 Task: Create a due date automation trigger when advanced on, on the wednesday of the week a card is due add fields with custom field "Resume" set to a date more than 1 working days from now at 11:00 AM.
Action: Mouse moved to (1083, 80)
Screenshot: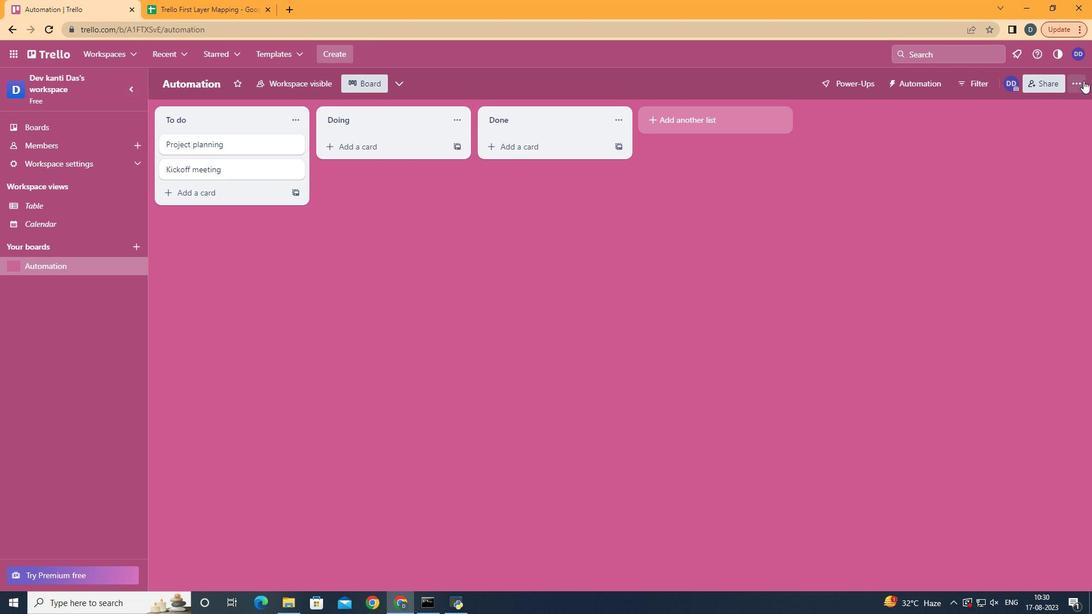 
Action: Mouse pressed left at (1083, 80)
Screenshot: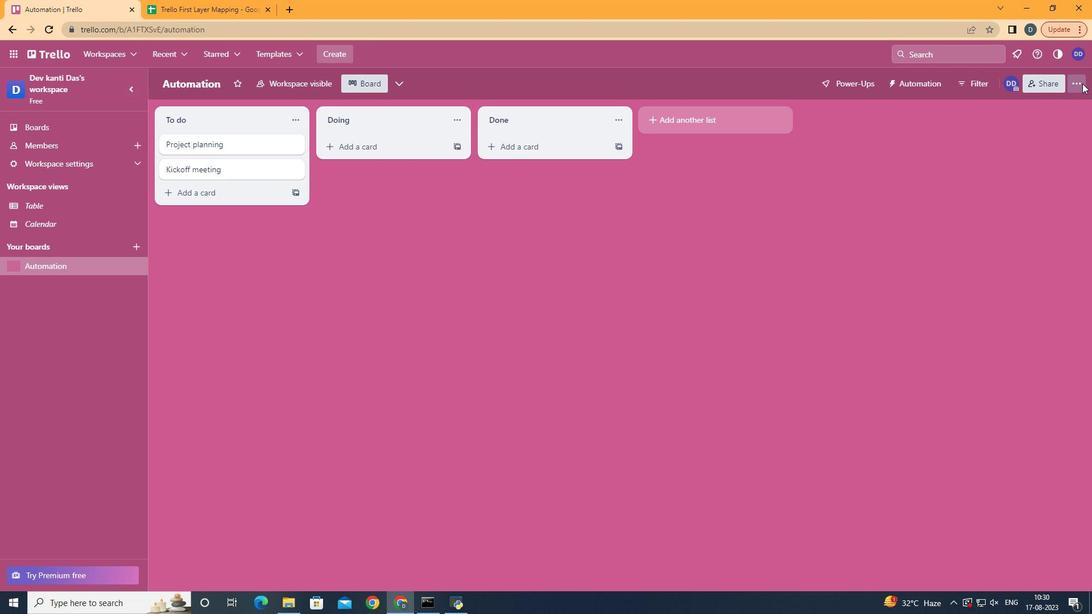 
Action: Mouse moved to (1010, 245)
Screenshot: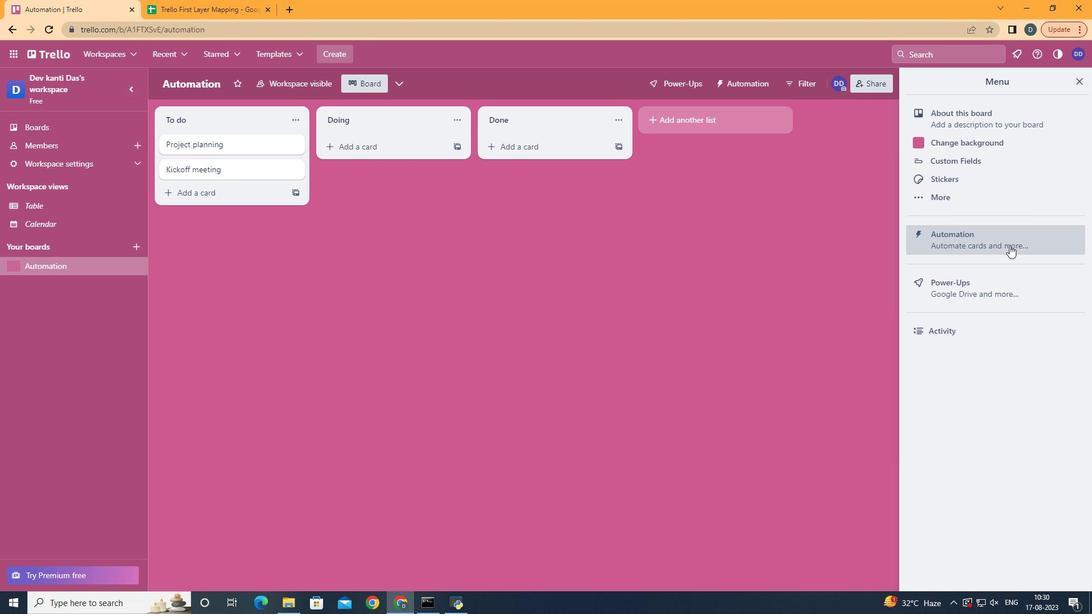 
Action: Mouse pressed left at (1010, 245)
Screenshot: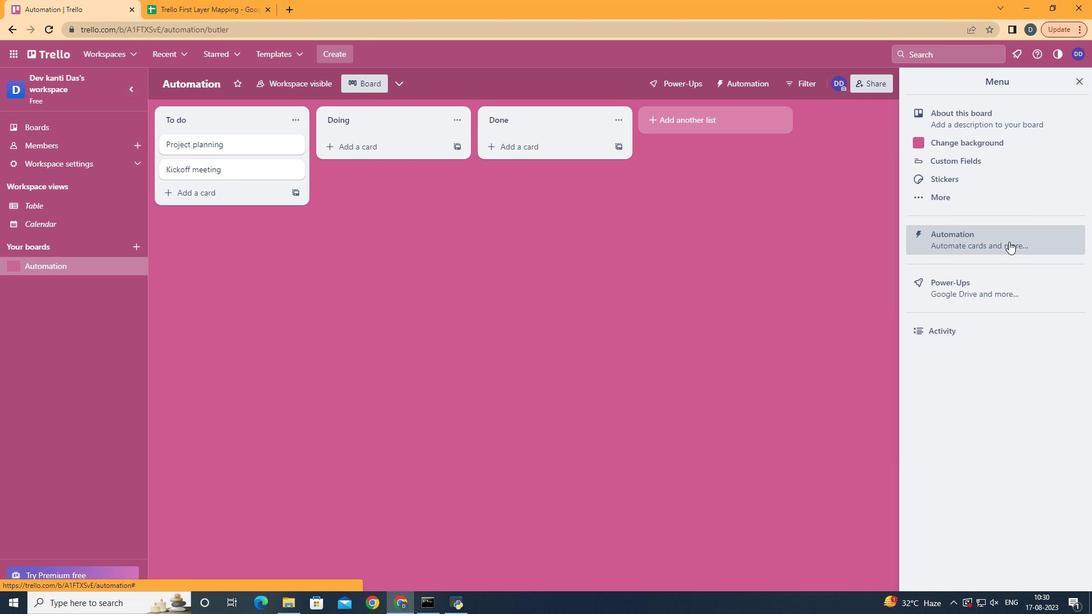 
Action: Mouse moved to (225, 224)
Screenshot: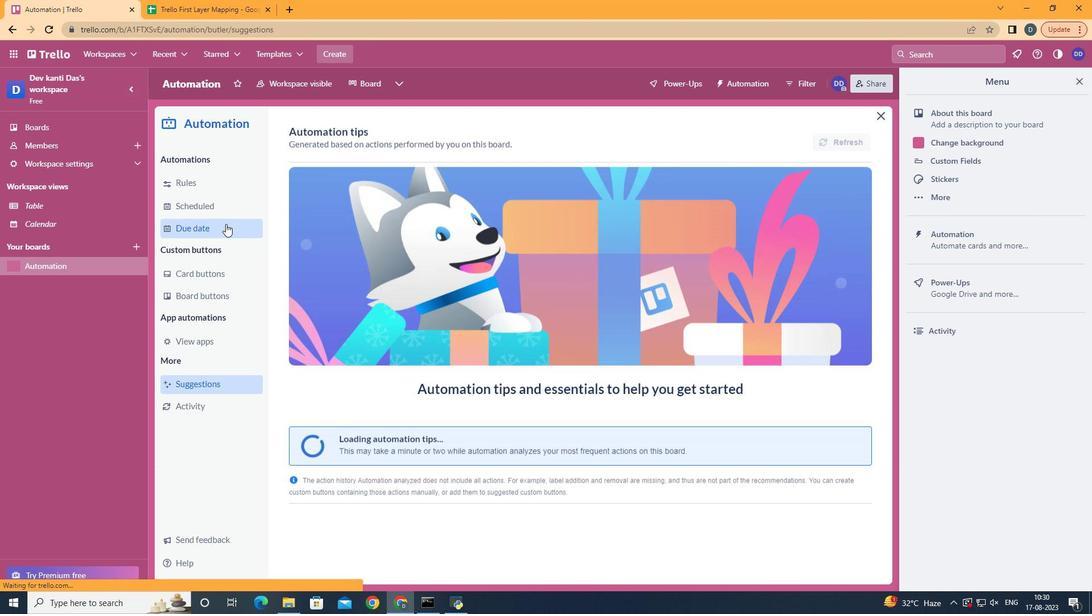 
Action: Mouse pressed left at (225, 224)
Screenshot: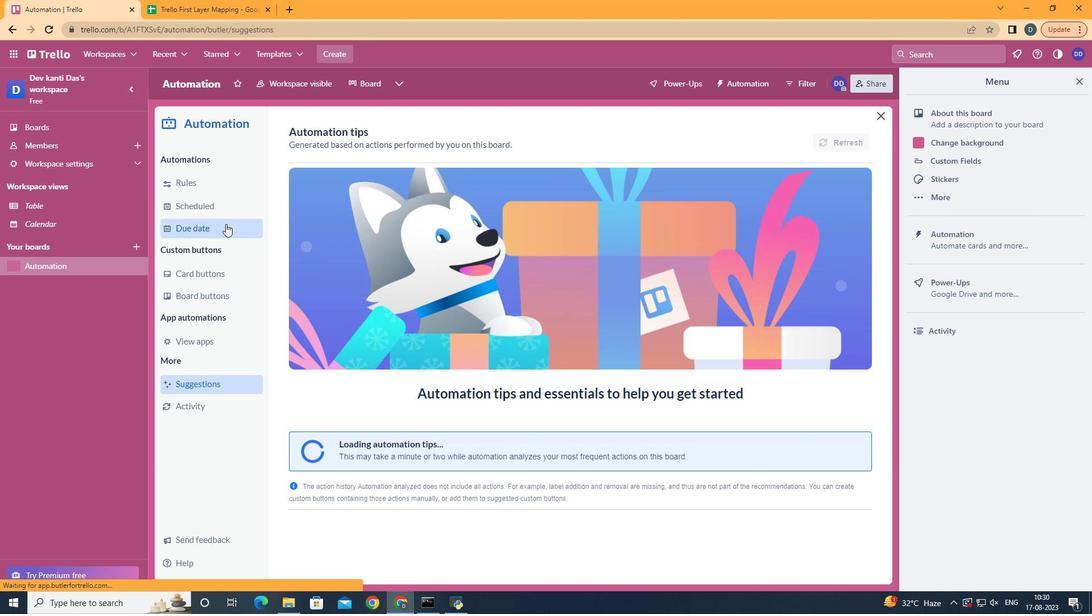 
Action: Mouse moved to (809, 137)
Screenshot: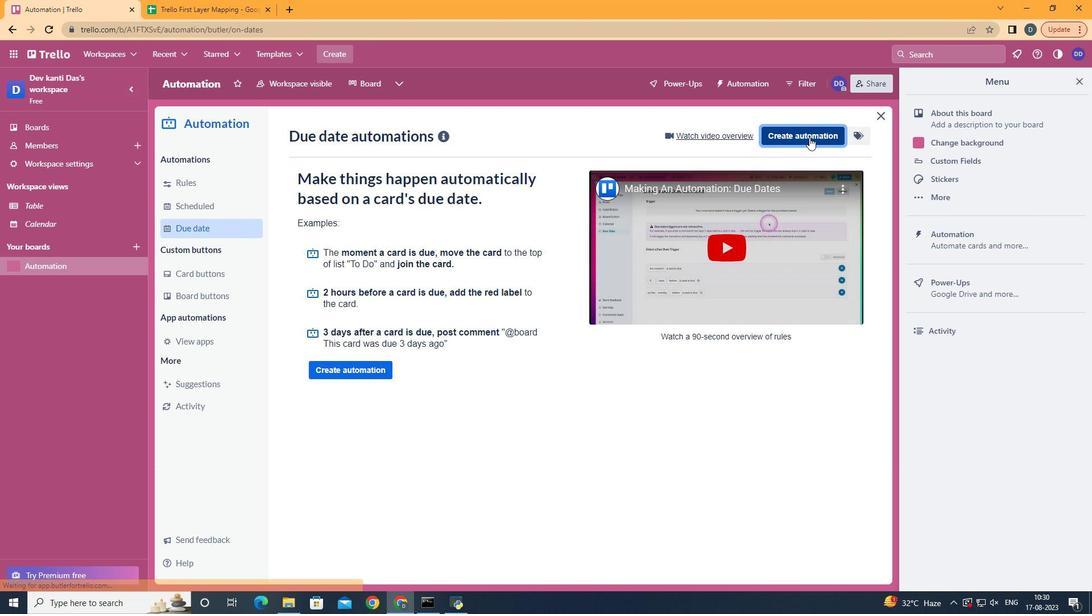 
Action: Mouse pressed left at (809, 137)
Screenshot: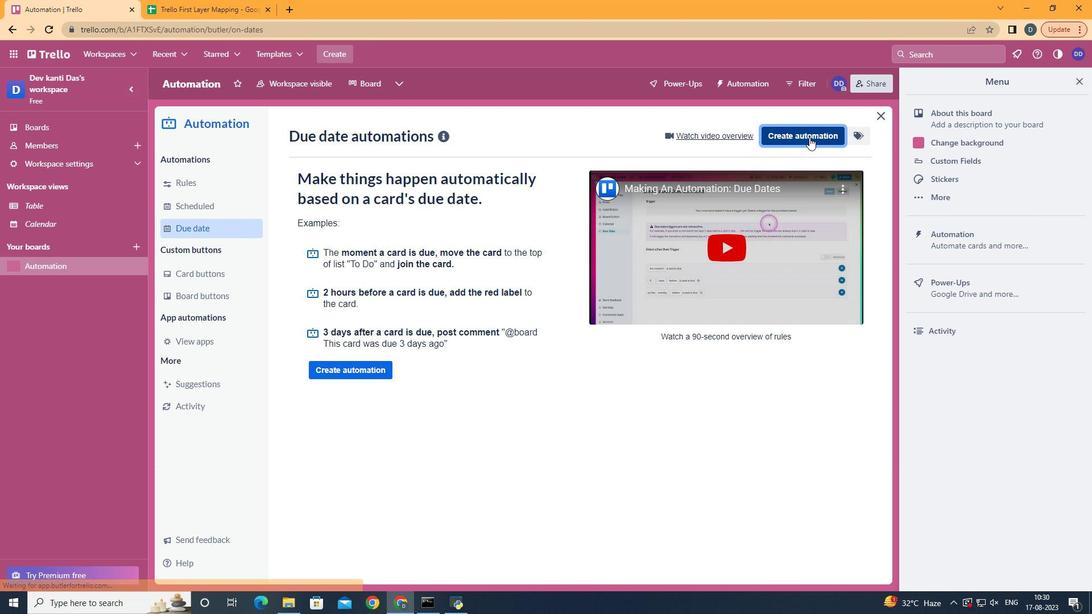 
Action: Mouse moved to (585, 245)
Screenshot: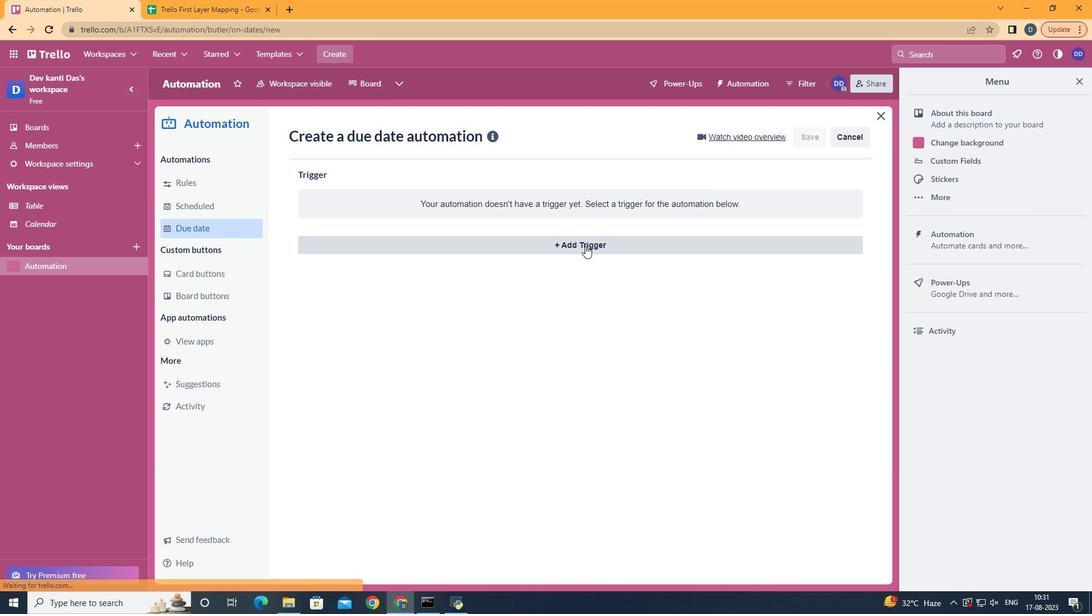 
Action: Mouse pressed left at (585, 245)
Screenshot: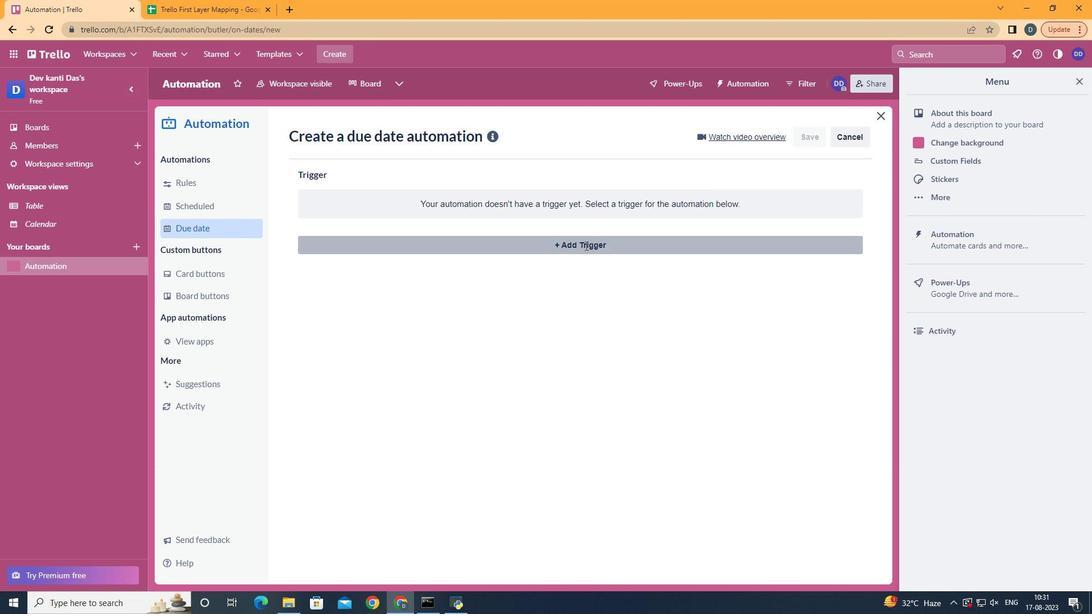 
Action: Mouse moved to (380, 347)
Screenshot: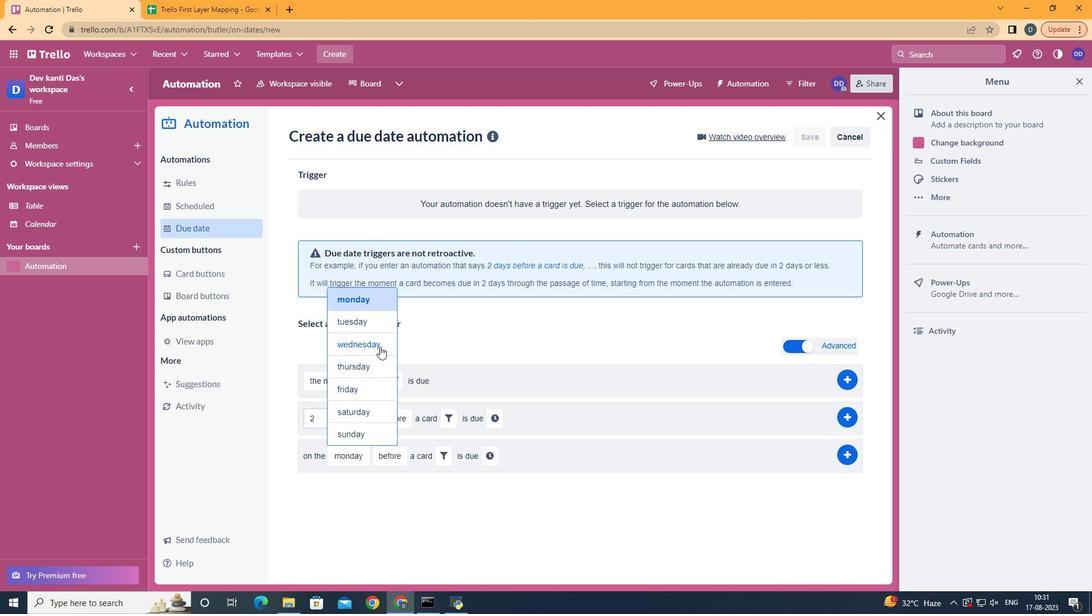 
Action: Mouse pressed left at (380, 347)
Screenshot: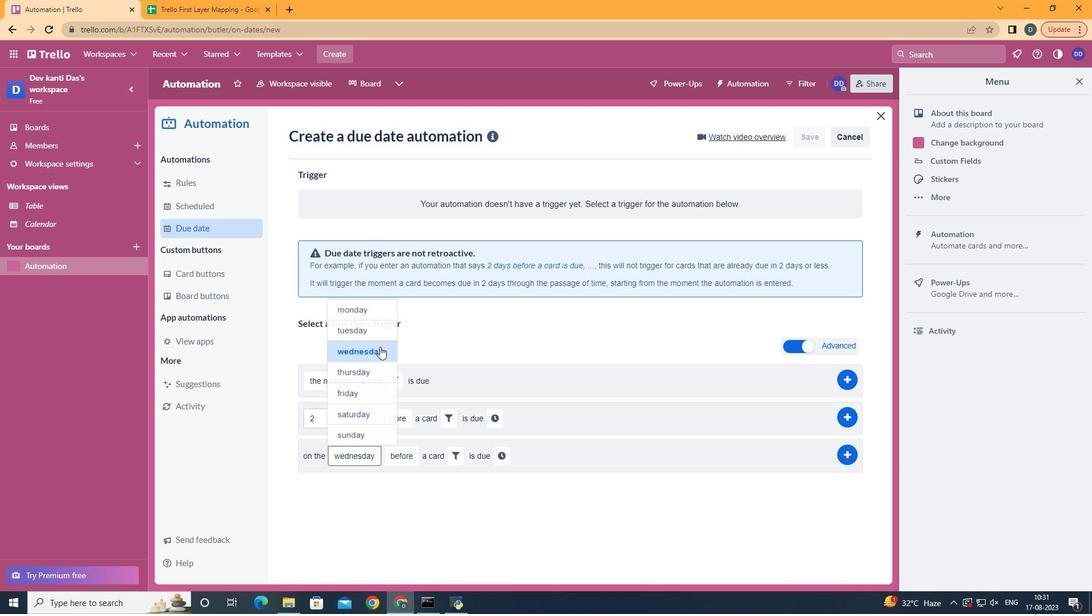 
Action: Mouse moved to (425, 521)
Screenshot: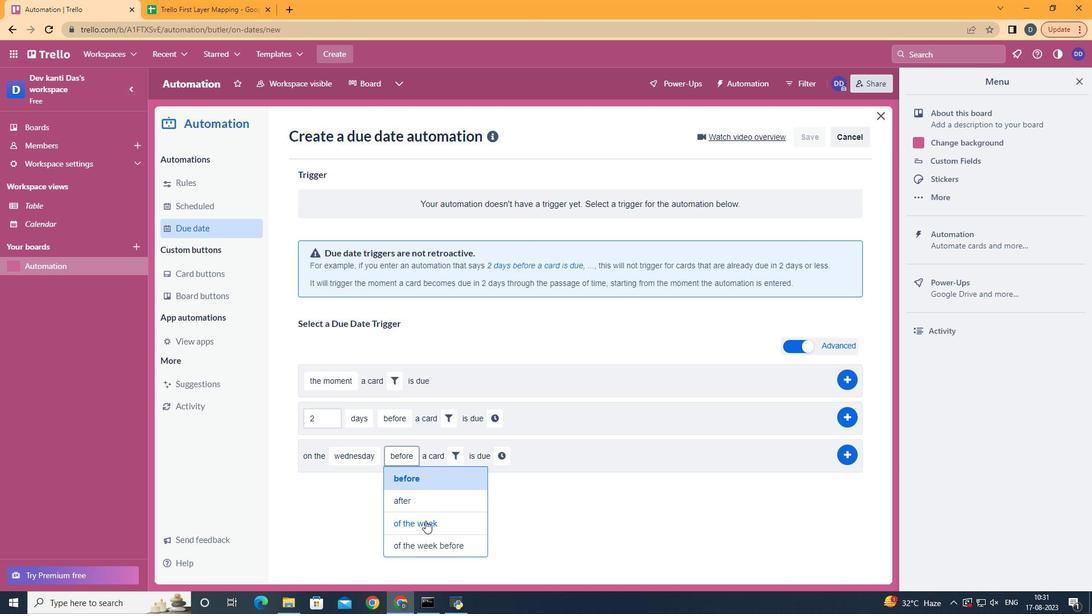 
Action: Mouse pressed left at (425, 521)
Screenshot: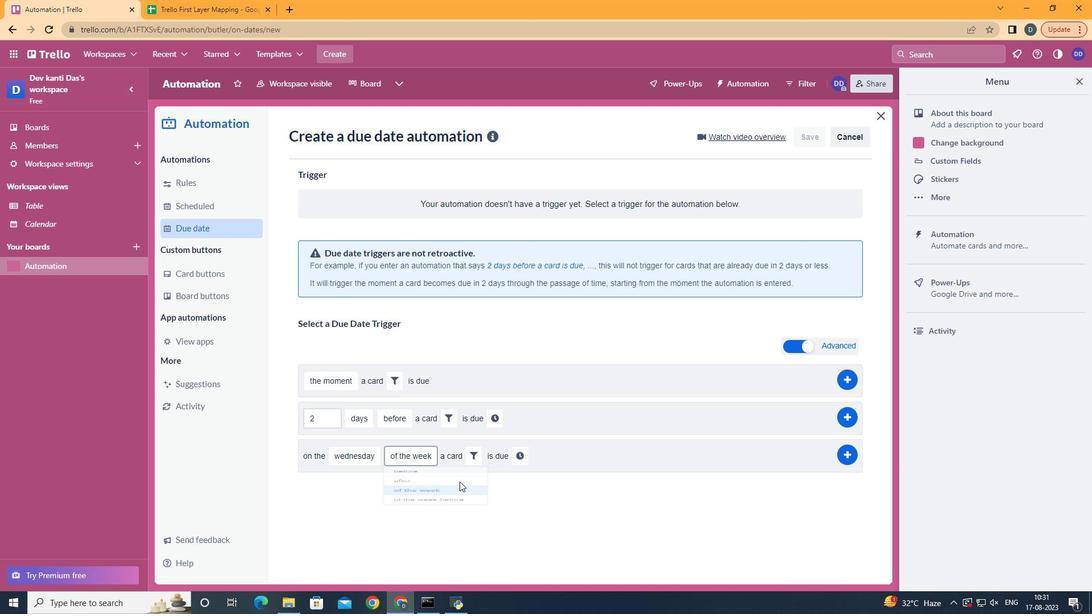 
Action: Mouse moved to (460, 456)
Screenshot: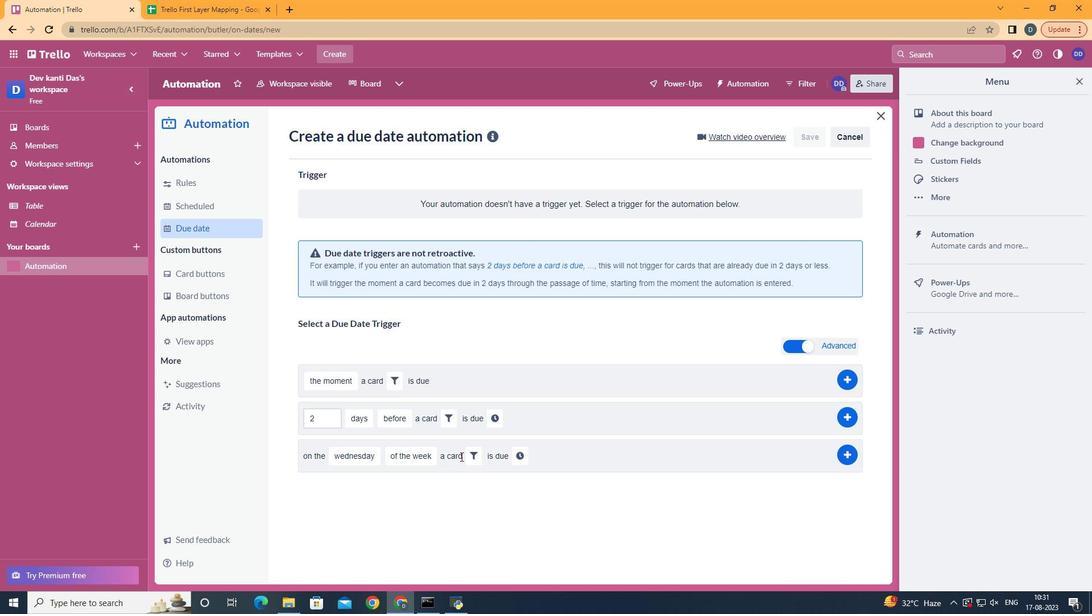 
Action: Mouse pressed left at (460, 456)
Screenshot: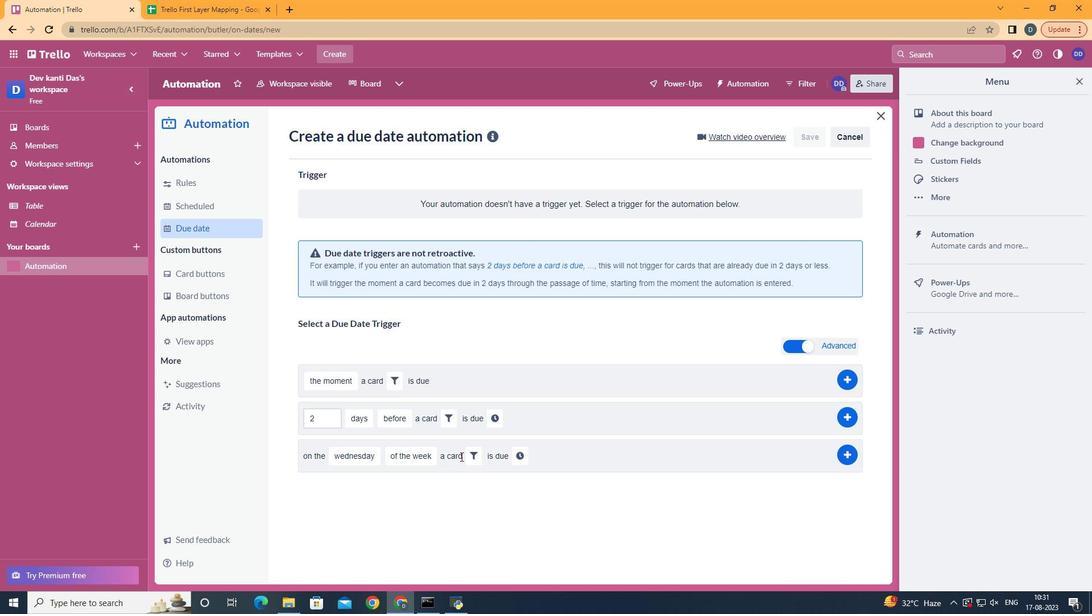 
Action: Mouse moved to (465, 458)
Screenshot: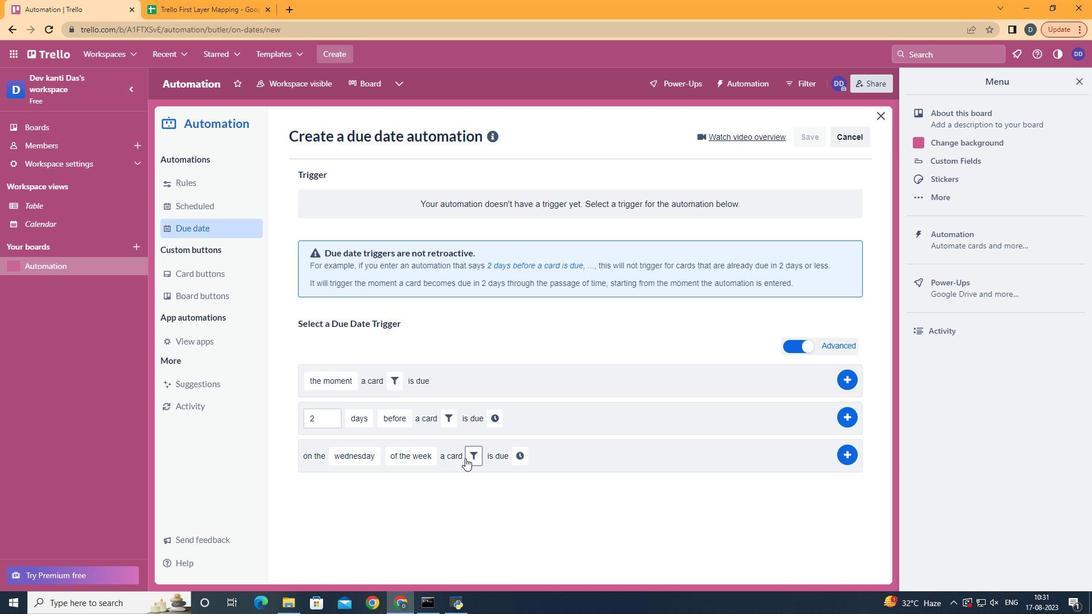 
Action: Mouse pressed left at (465, 458)
Screenshot: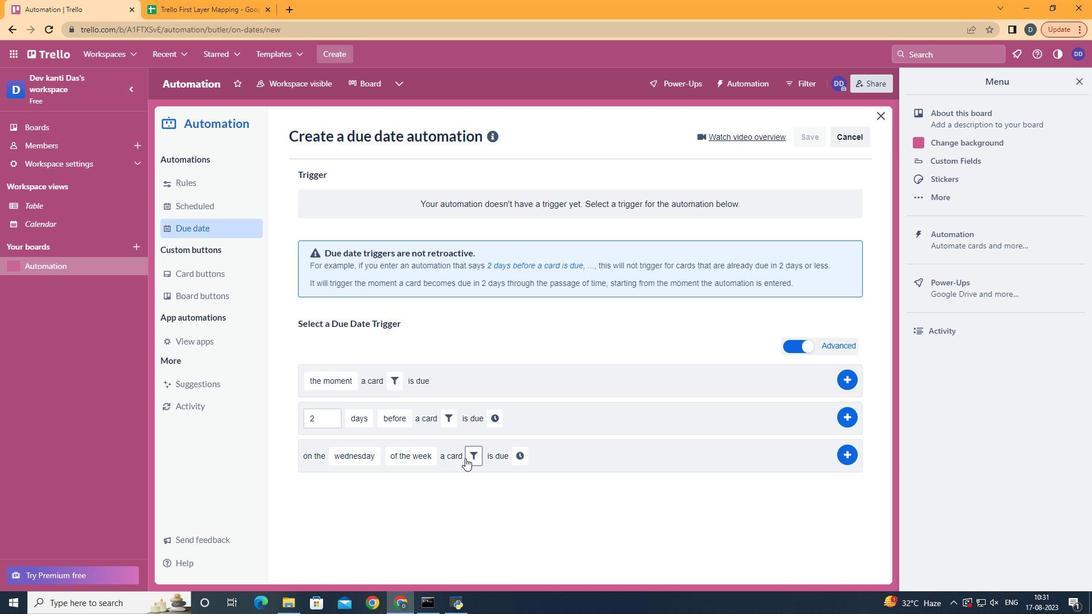 
Action: Mouse moved to (651, 496)
Screenshot: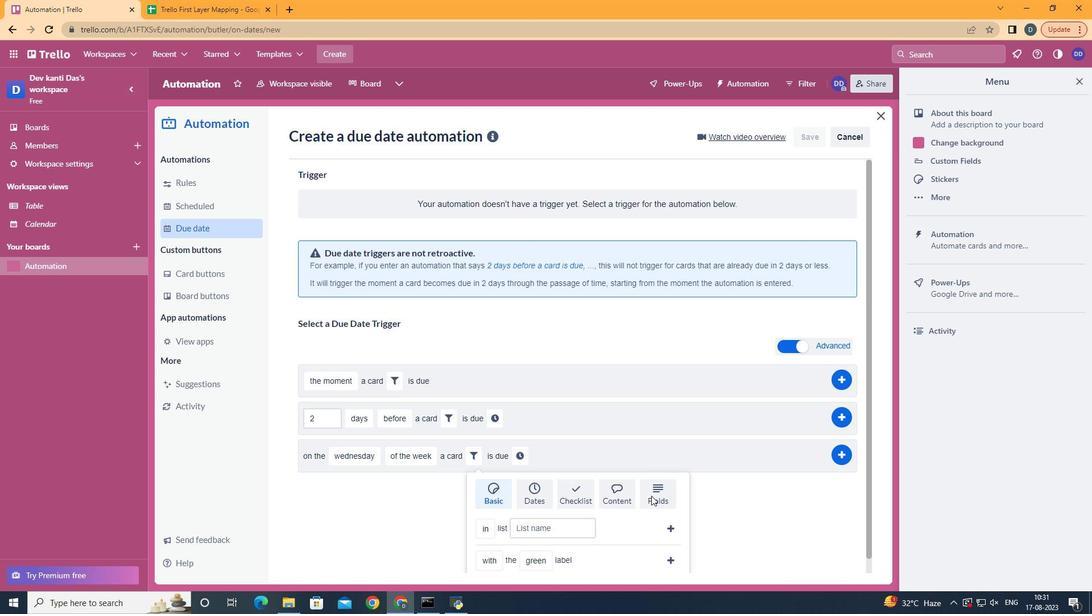 
Action: Mouse pressed left at (651, 496)
Screenshot: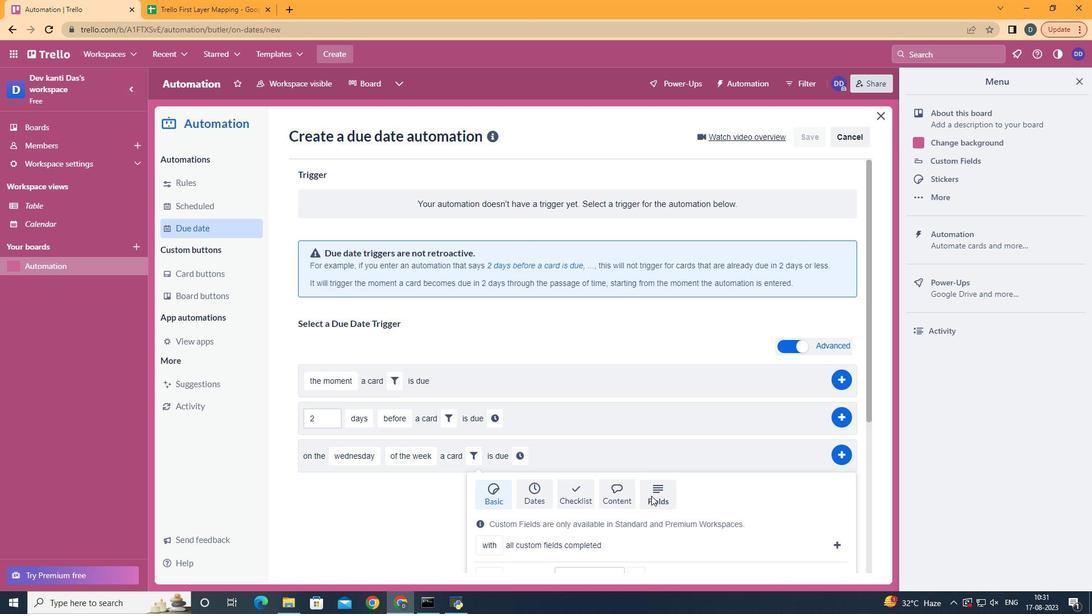 
Action: Mouse scrolled (651, 495) with delta (0, 0)
Screenshot: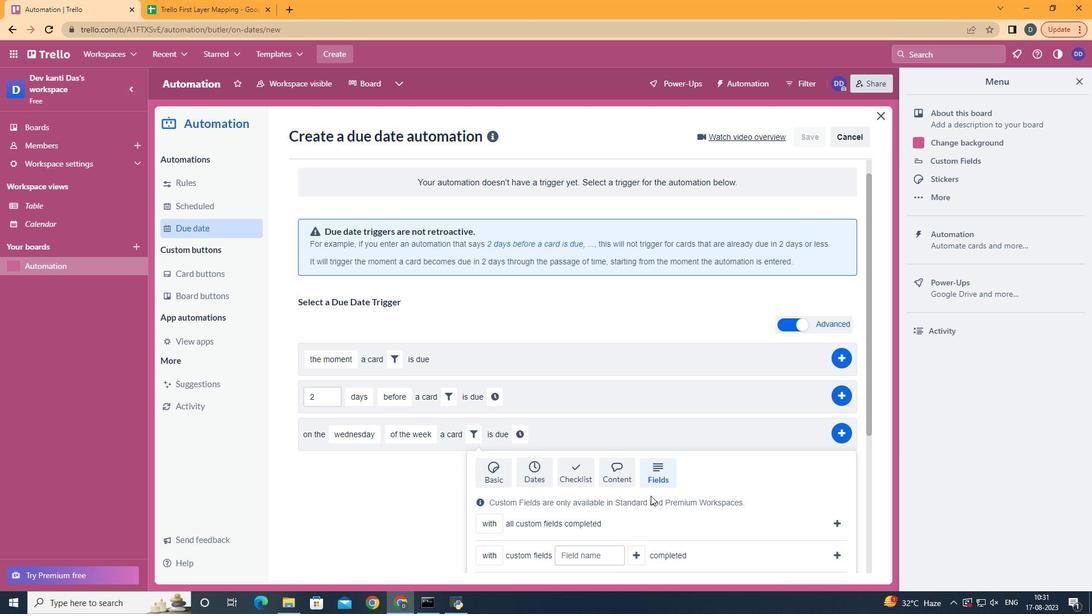 
Action: Mouse scrolled (651, 495) with delta (0, 0)
Screenshot: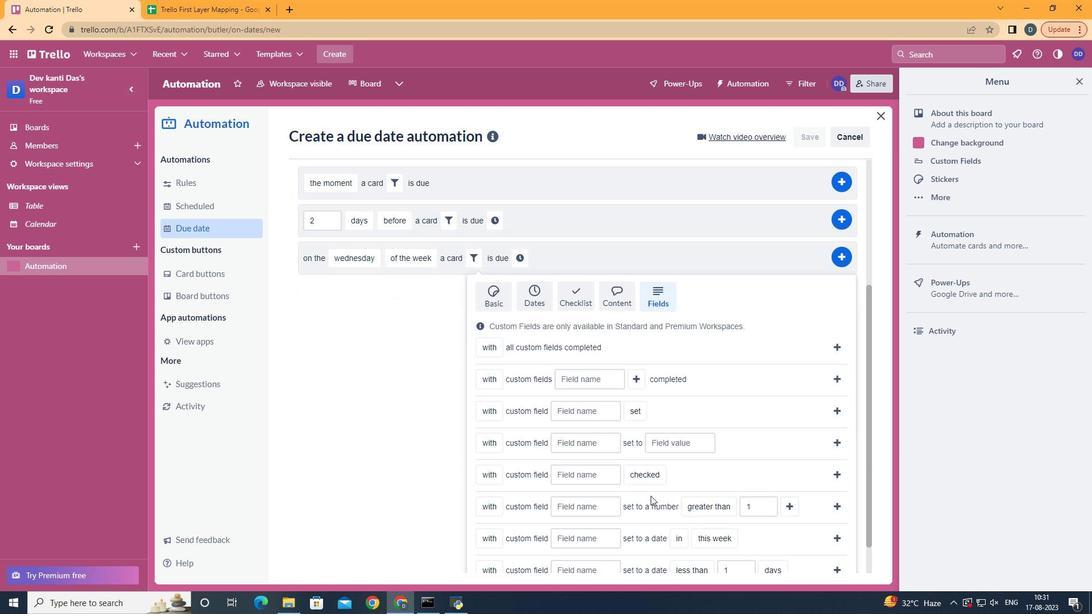 
Action: Mouse scrolled (651, 495) with delta (0, 0)
Screenshot: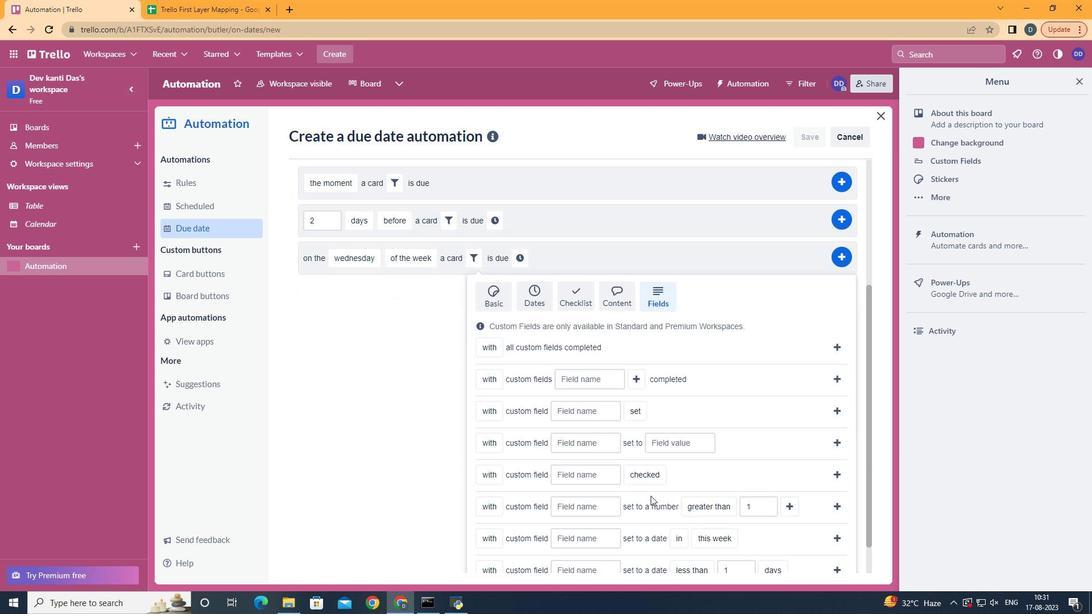 
Action: Mouse scrolled (651, 495) with delta (0, 0)
Screenshot: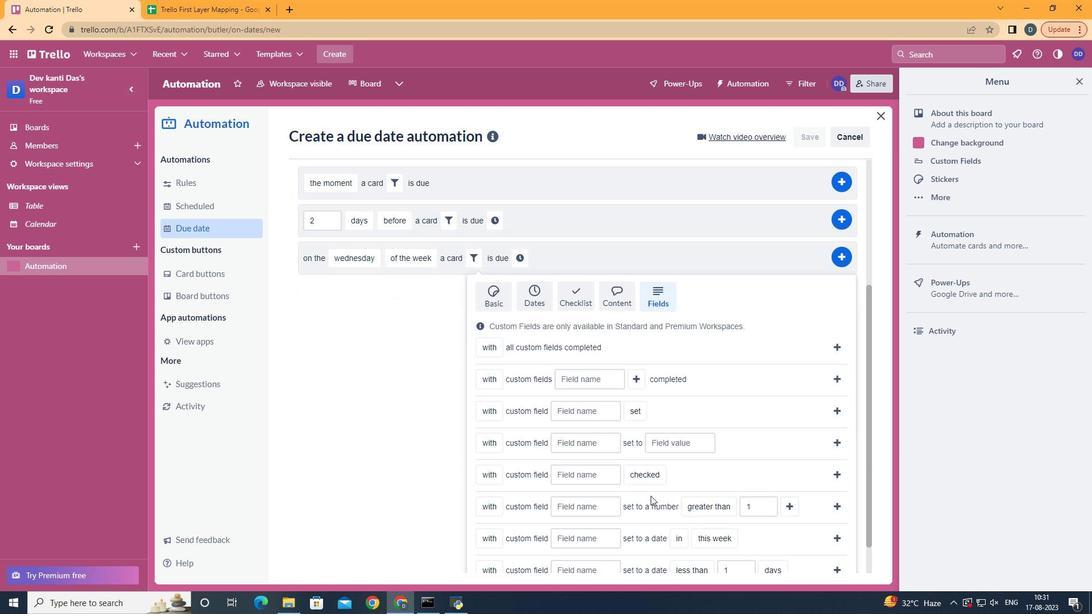 
Action: Mouse scrolled (651, 495) with delta (0, 0)
Screenshot: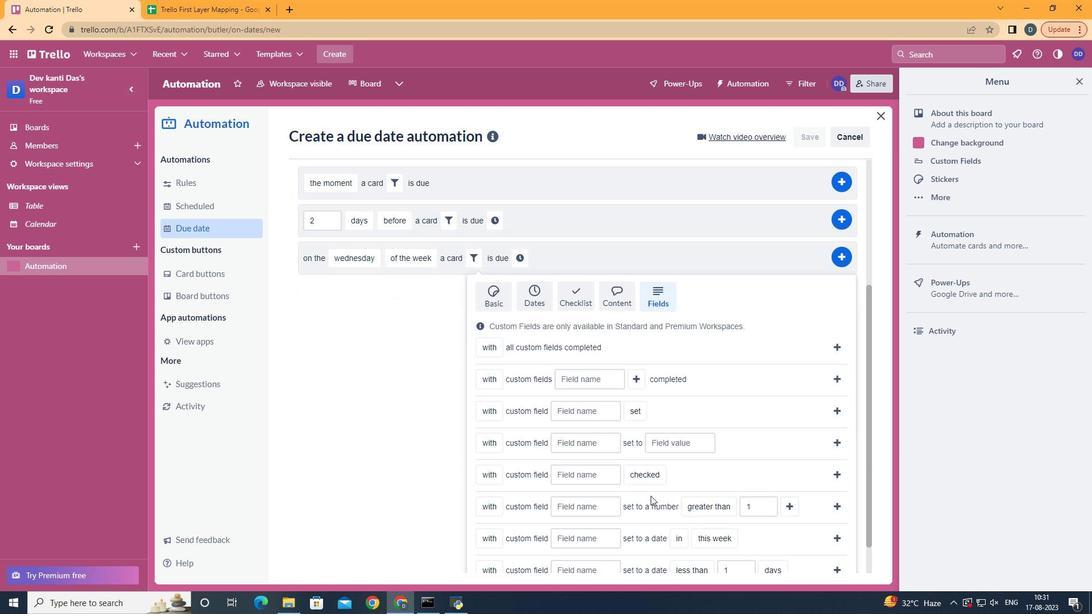 
Action: Mouse scrolled (651, 495) with delta (0, 0)
Screenshot: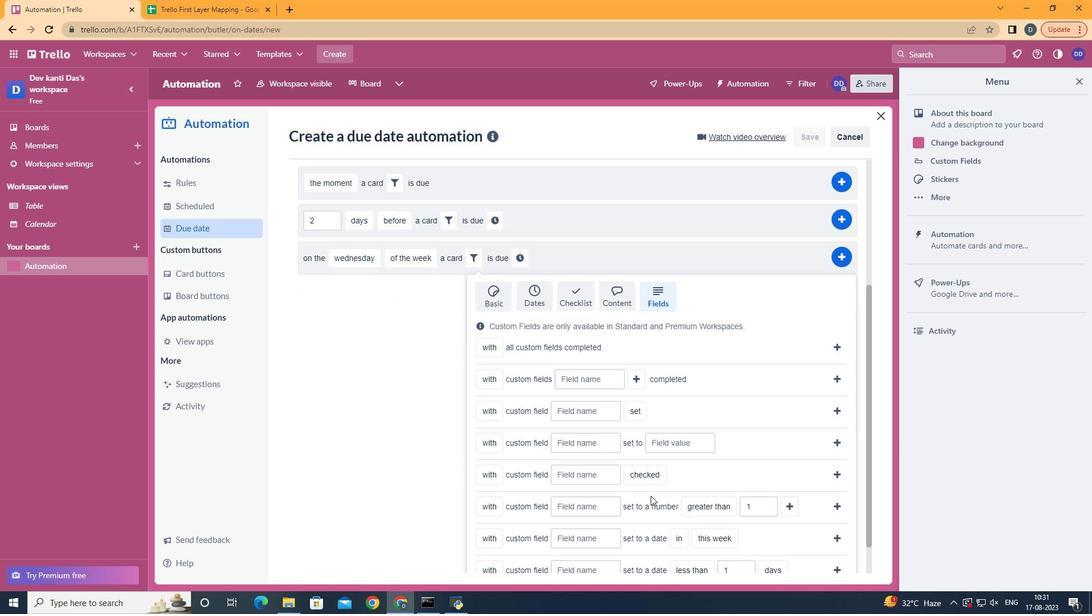 
Action: Mouse moved to (581, 536)
Screenshot: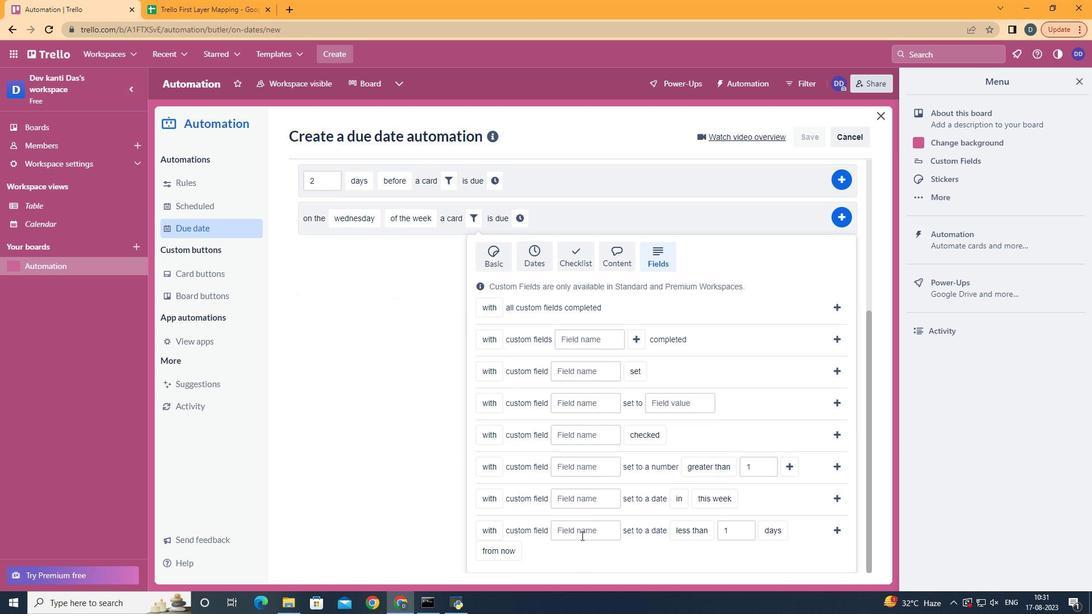 
Action: Mouse pressed left at (581, 536)
Screenshot: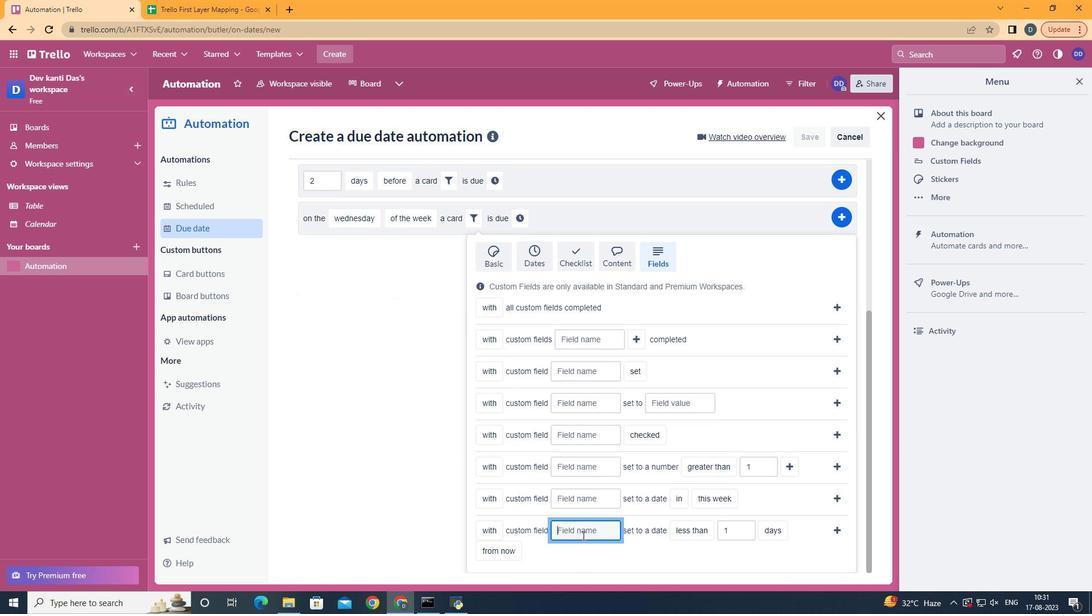 
Action: Mouse moved to (586, 533)
Screenshot: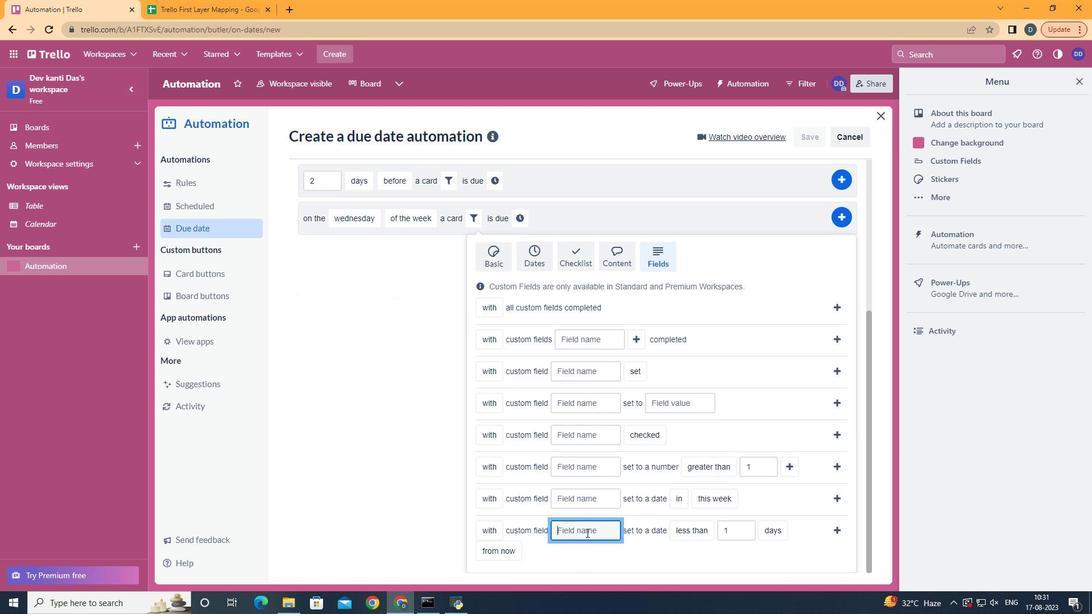 
Action: Key pressed <Key.shift>Resume
Screenshot: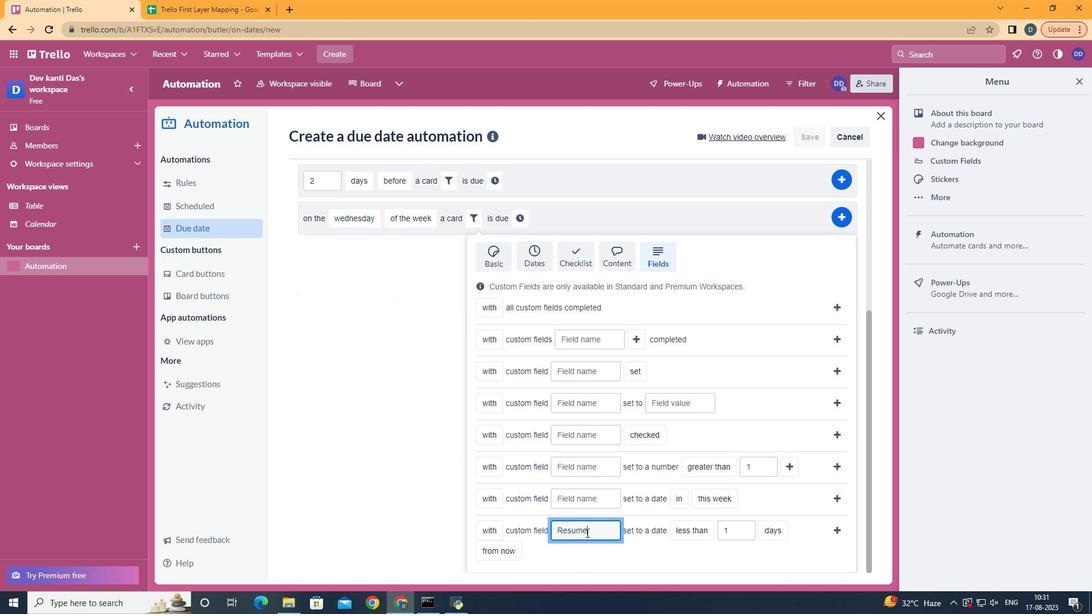 
Action: Mouse moved to (709, 472)
Screenshot: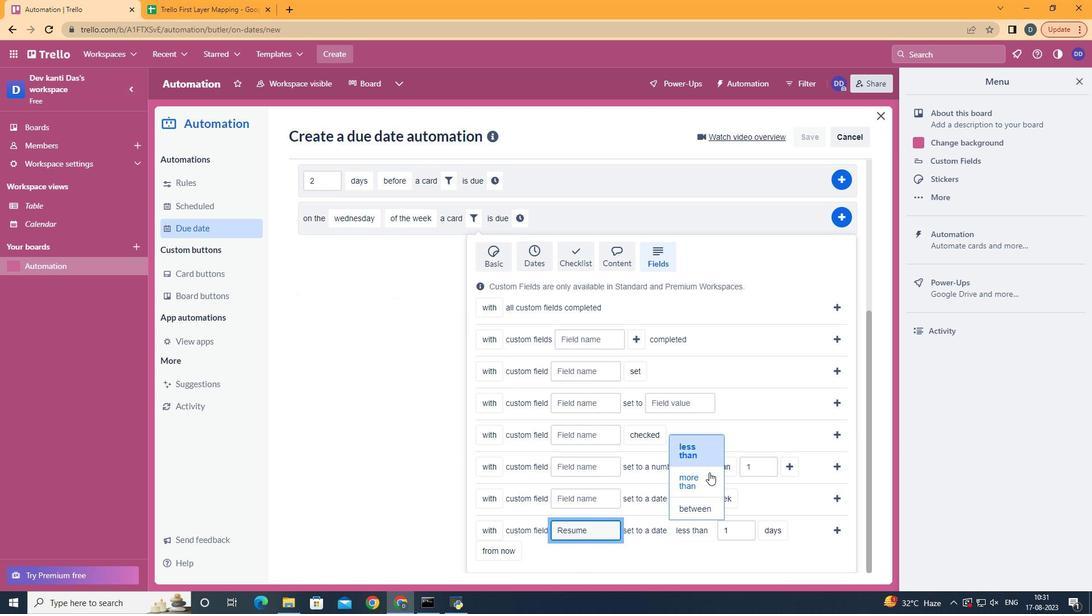 
Action: Mouse pressed left at (709, 472)
Screenshot: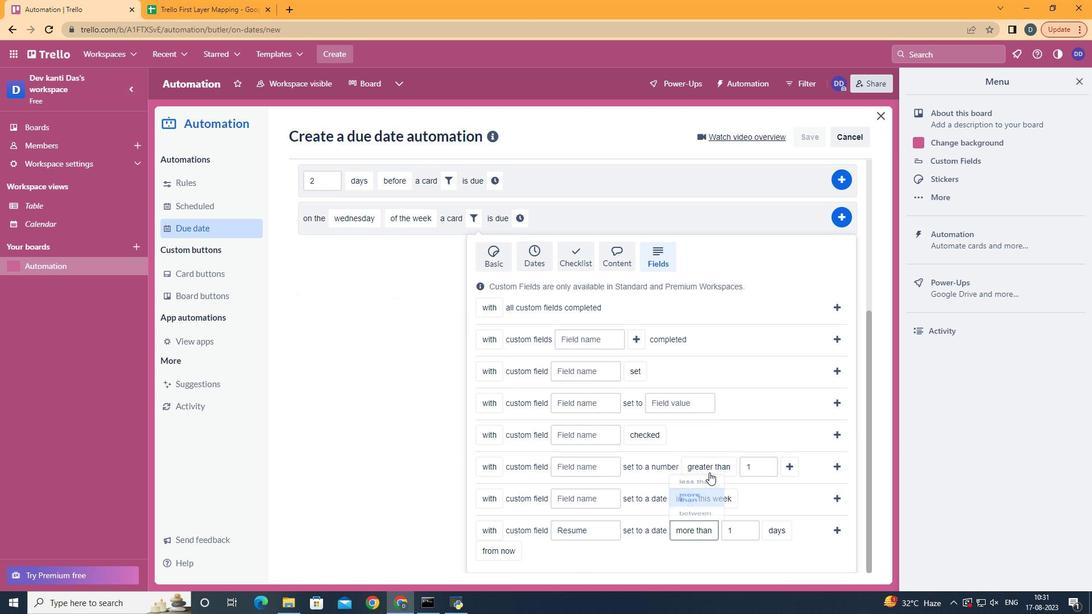 
Action: Mouse moved to (784, 513)
Screenshot: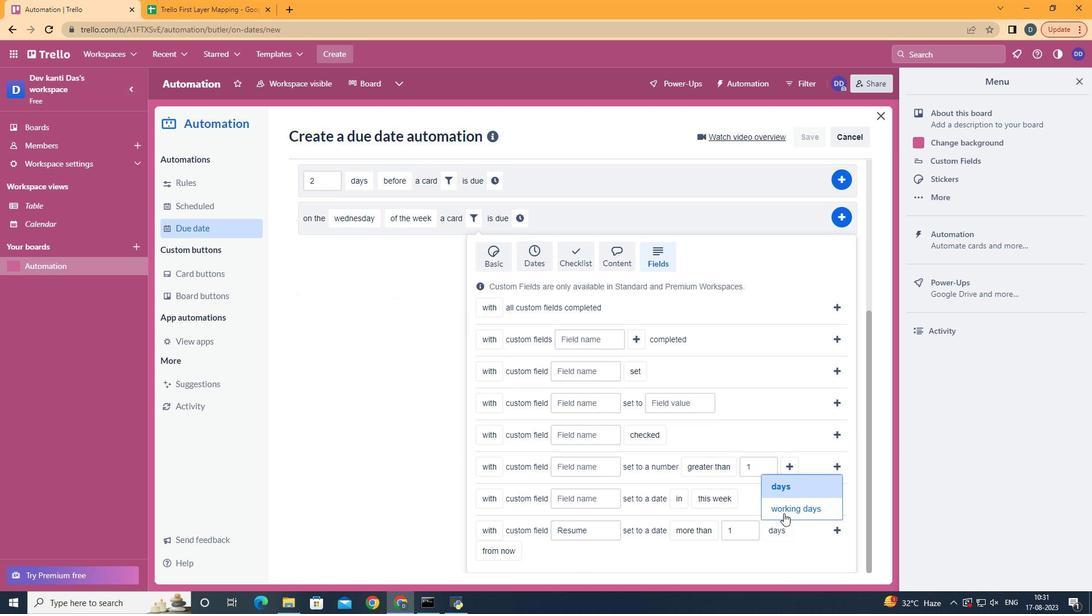 
Action: Mouse pressed left at (784, 513)
Screenshot: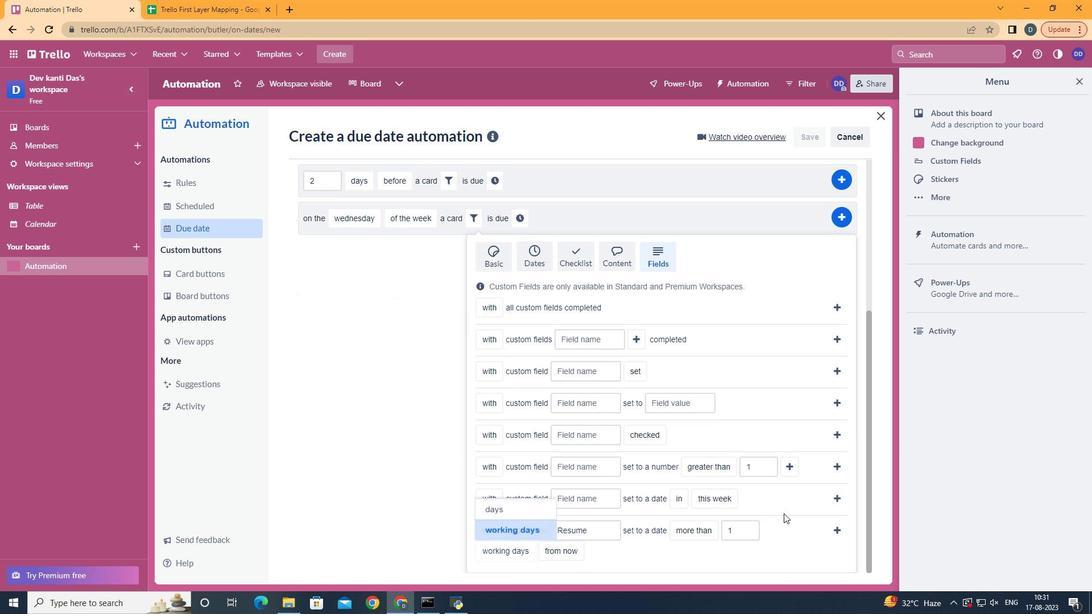 
Action: Mouse moved to (843, 527)
Screenshot: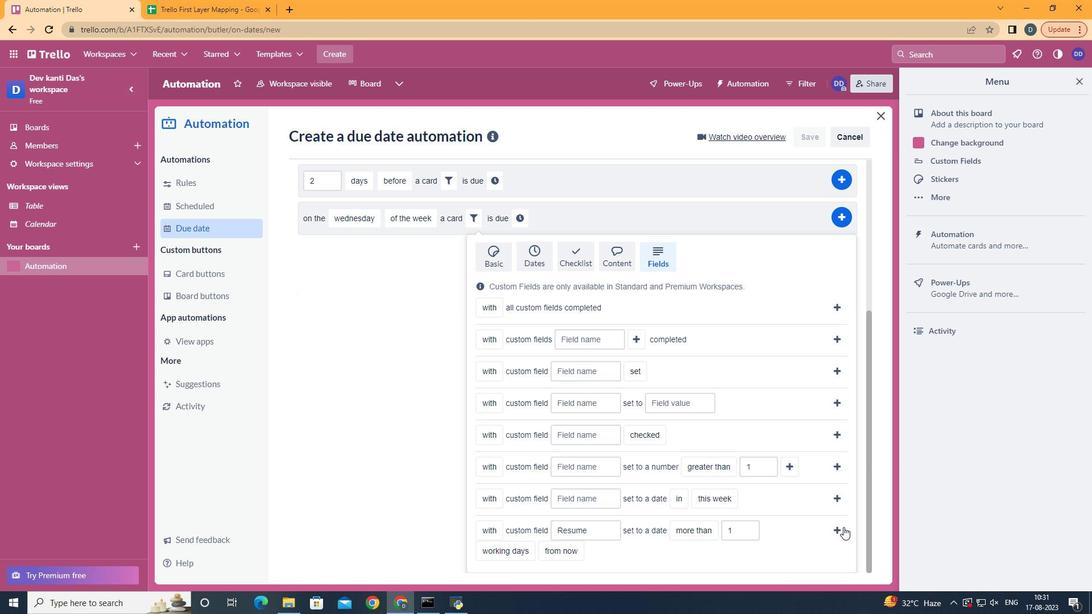 
Action: Mouse pressed left at (843, 527)
Screenshot: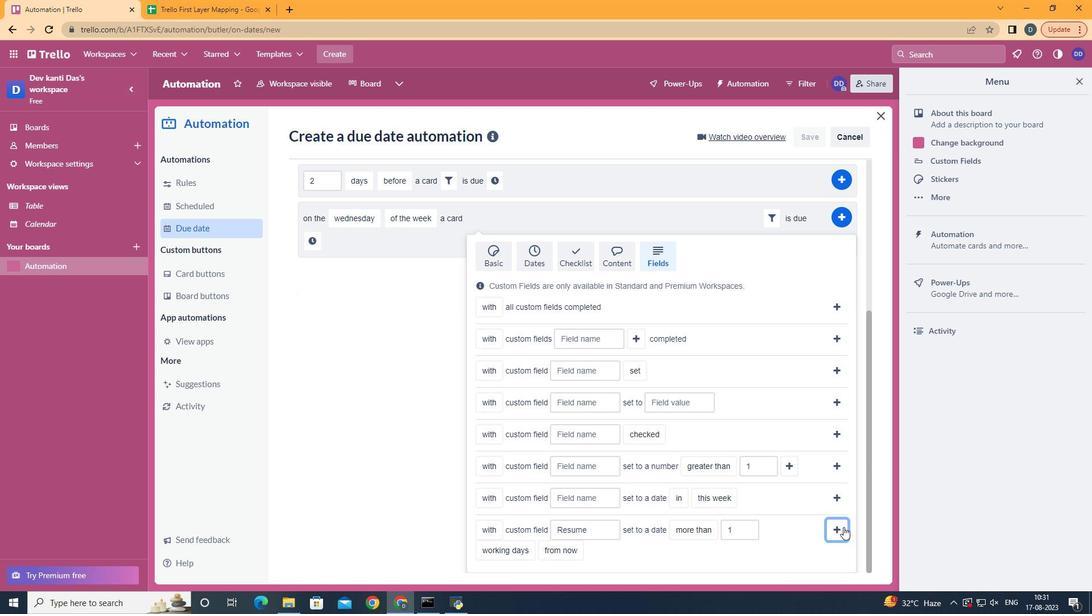 
Action: Mouse moved to (311, 476)
Screenshot: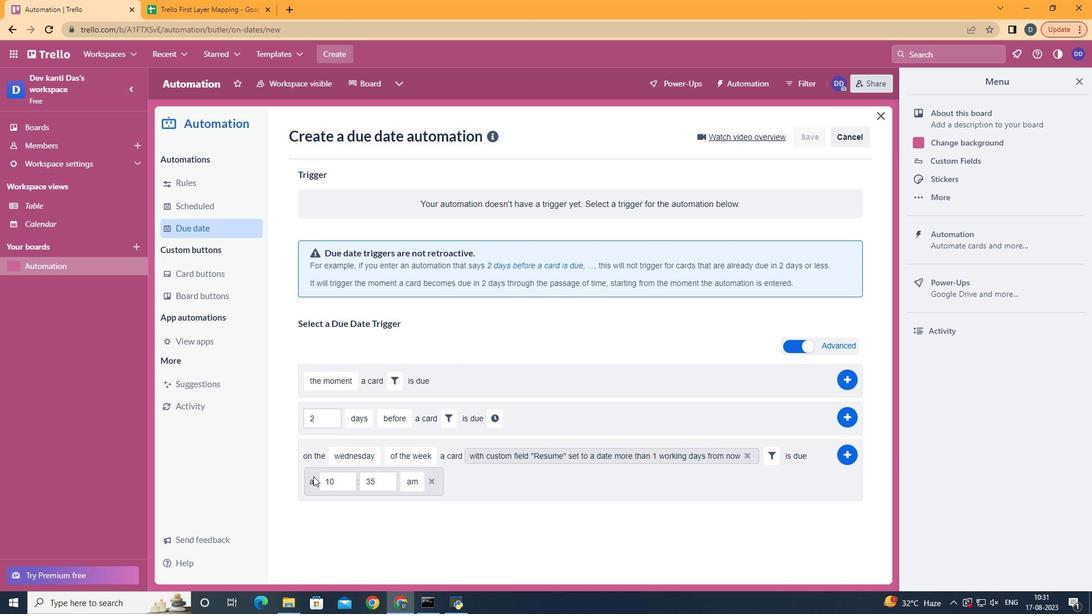 
Action: Mouse pressed left at (311, 476)
Screenshot: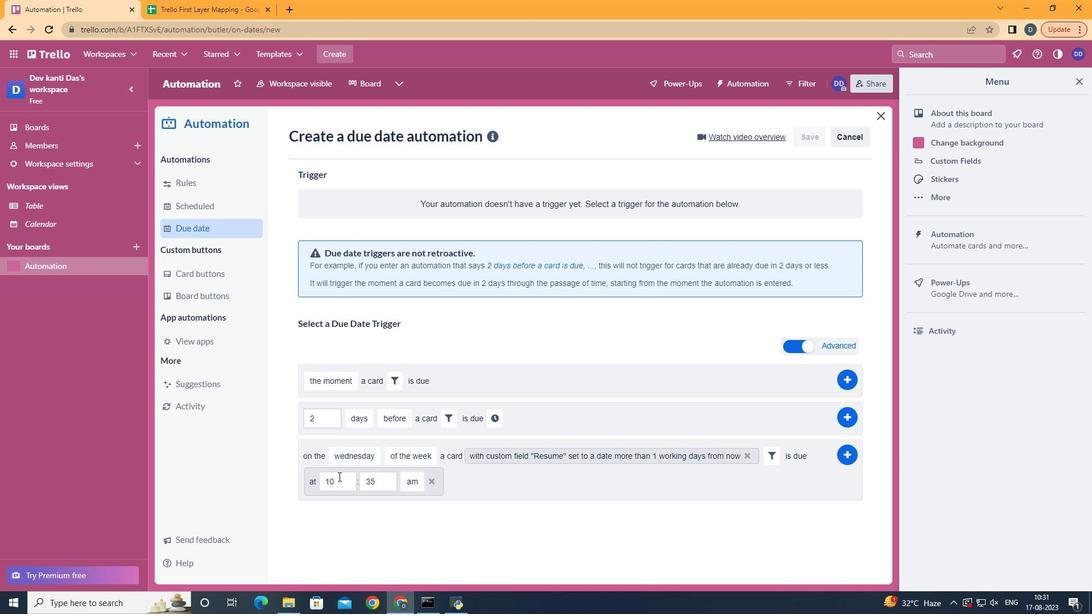 
Action: Mouse moved to (343, 476)
Screenshot: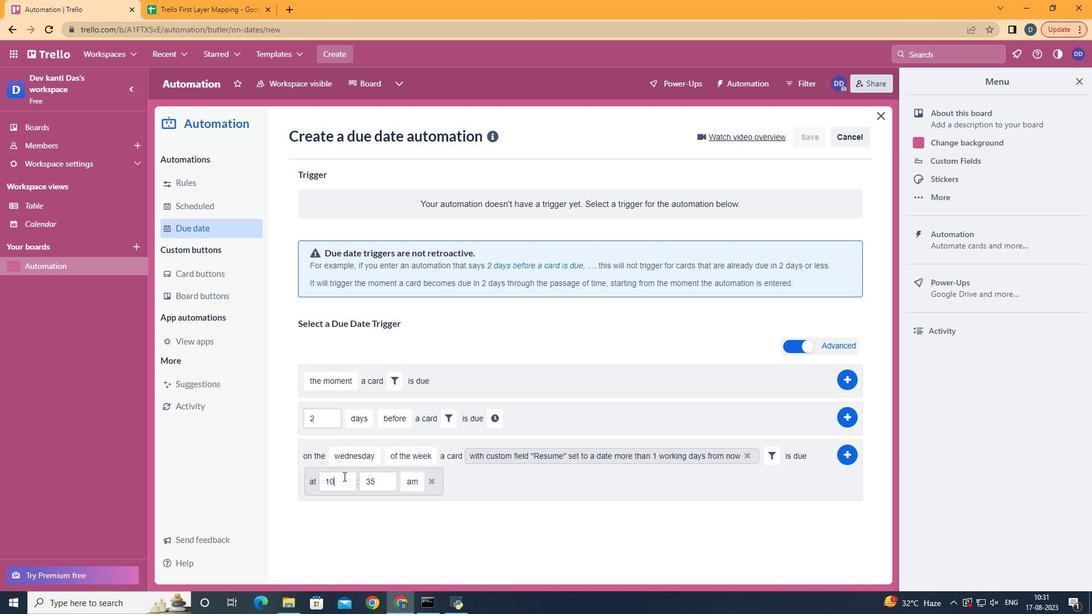 
Action: Mouse pressed left at (343, 476)
Screenshot: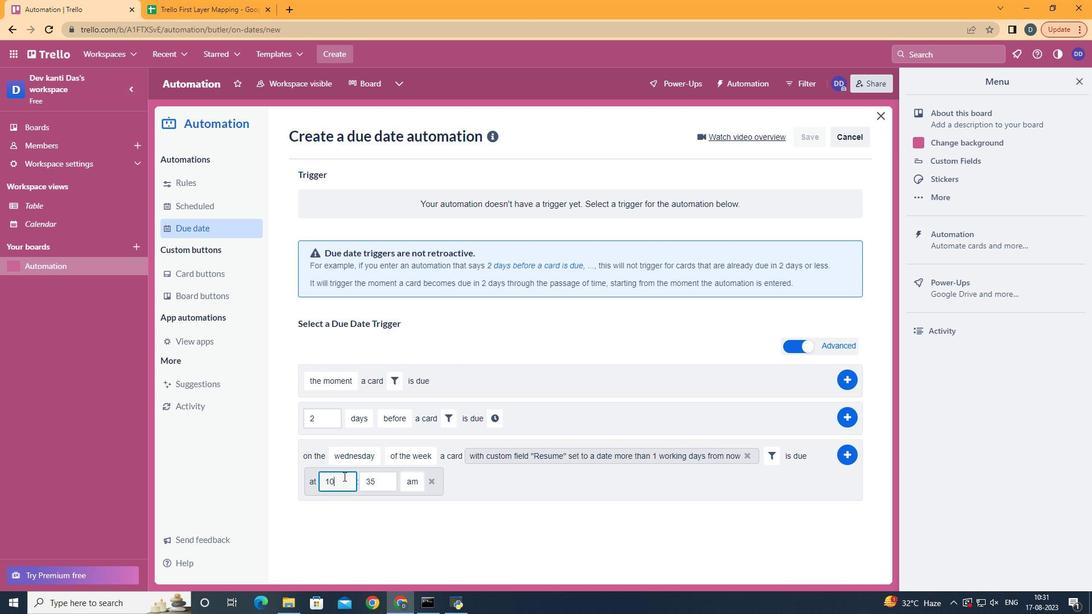 
Action: Key pressed <Key.backspace>1
Screenshot: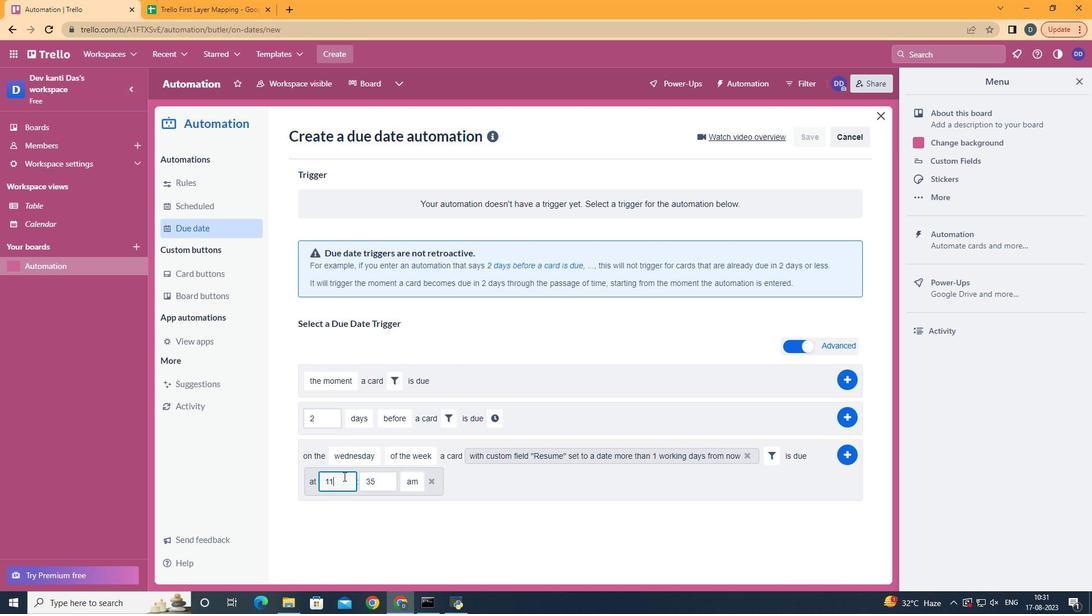 
Action: Mouse moved to (392, 489)
Screenshot: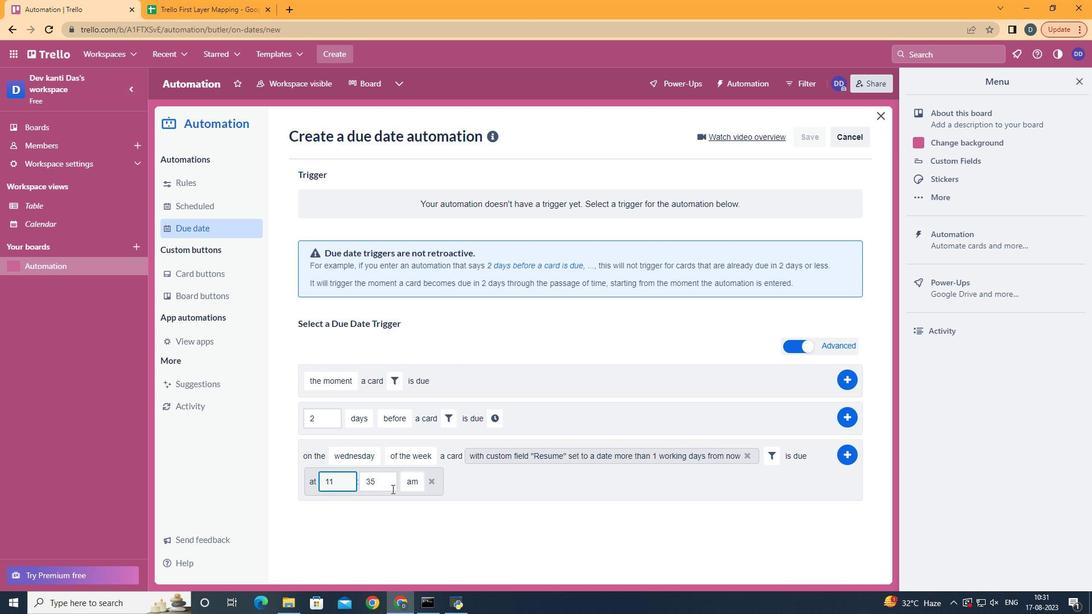 
Action: Mouse pressed left at (392, 489)
Screenshot: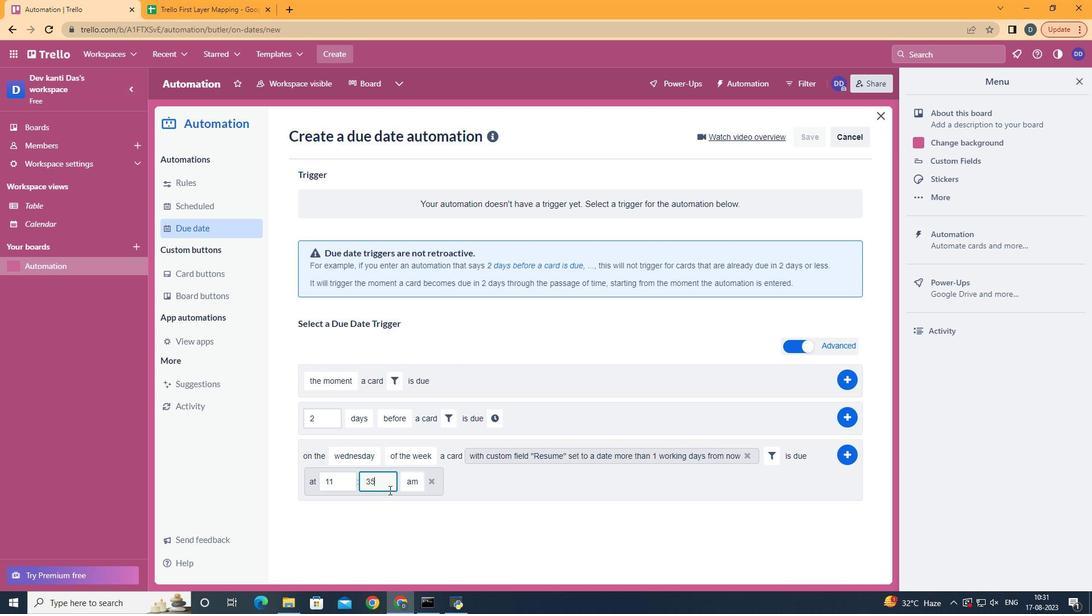 
Action: Key pressed <Key.backspace>
Screenshot: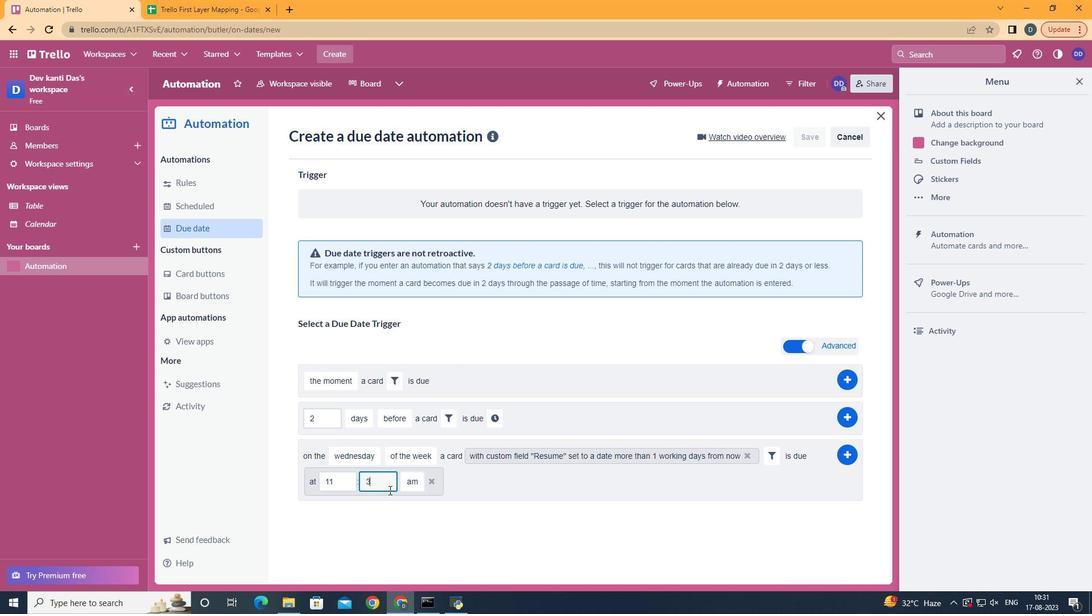 
Action: Mouse moved to (389, 490)
Screenshot: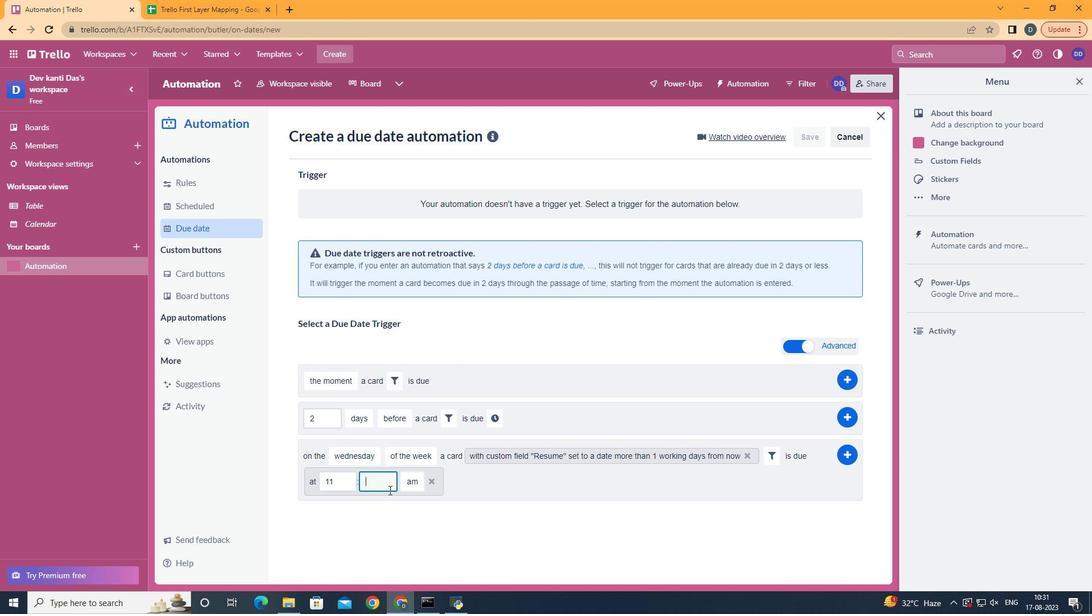 
Action: Key pressed <Key.backspace>00
Screenshot: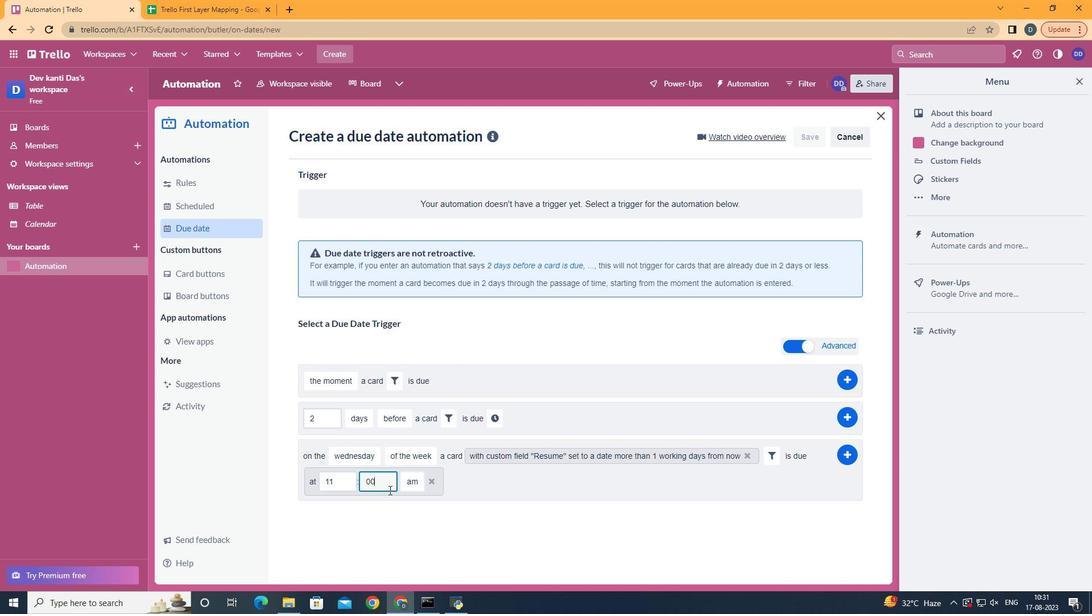 
Action: Mouse moved to (845, 459)
Screenshot: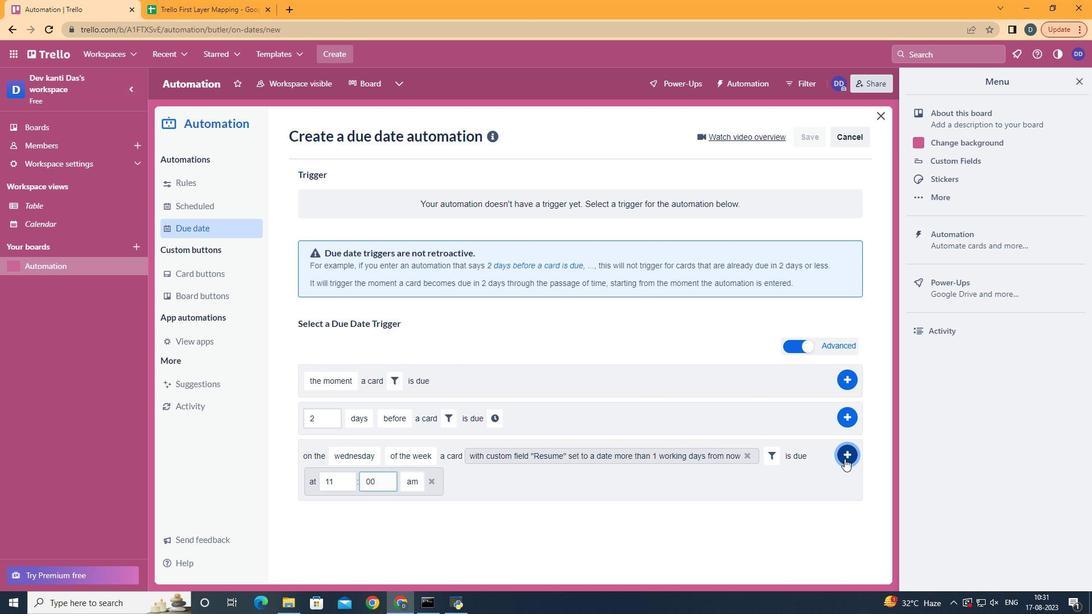
Action: Mouse pressed left at (845, 459)
Screenshot: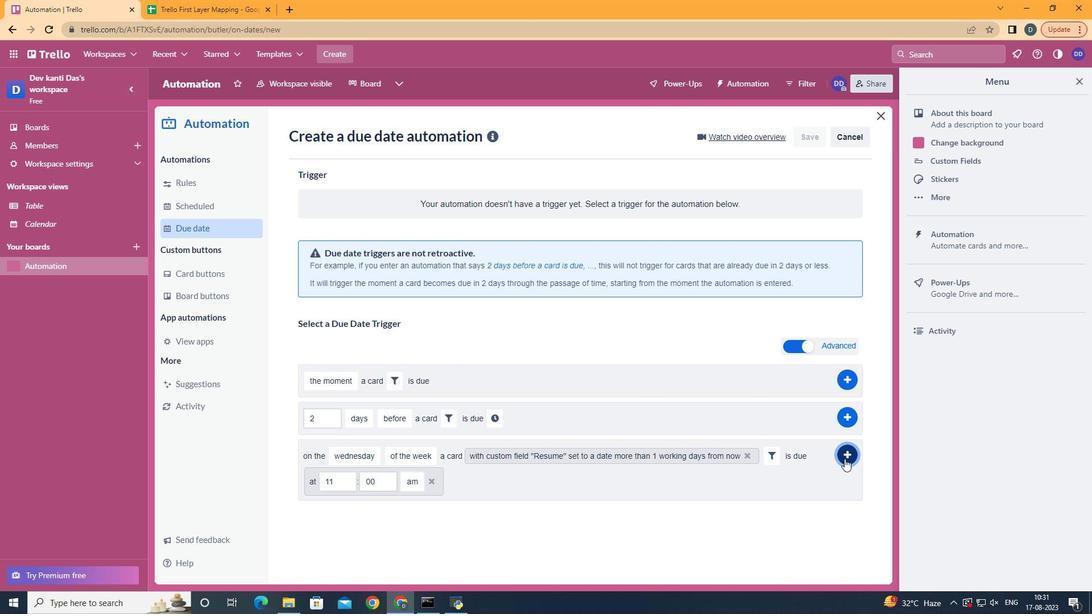 
Action: Mouse moved to (845, 458)
Screenshot: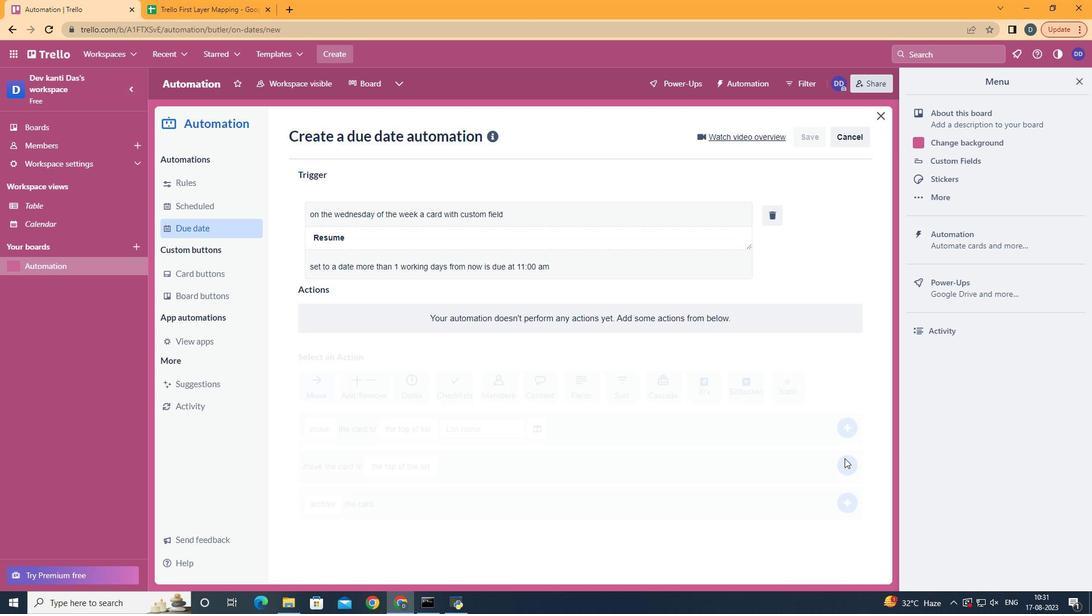 
